 Task: Enable the option In-app notifications in Job application updates.
Action: Mouse moved to (934, 128)
Screenshot: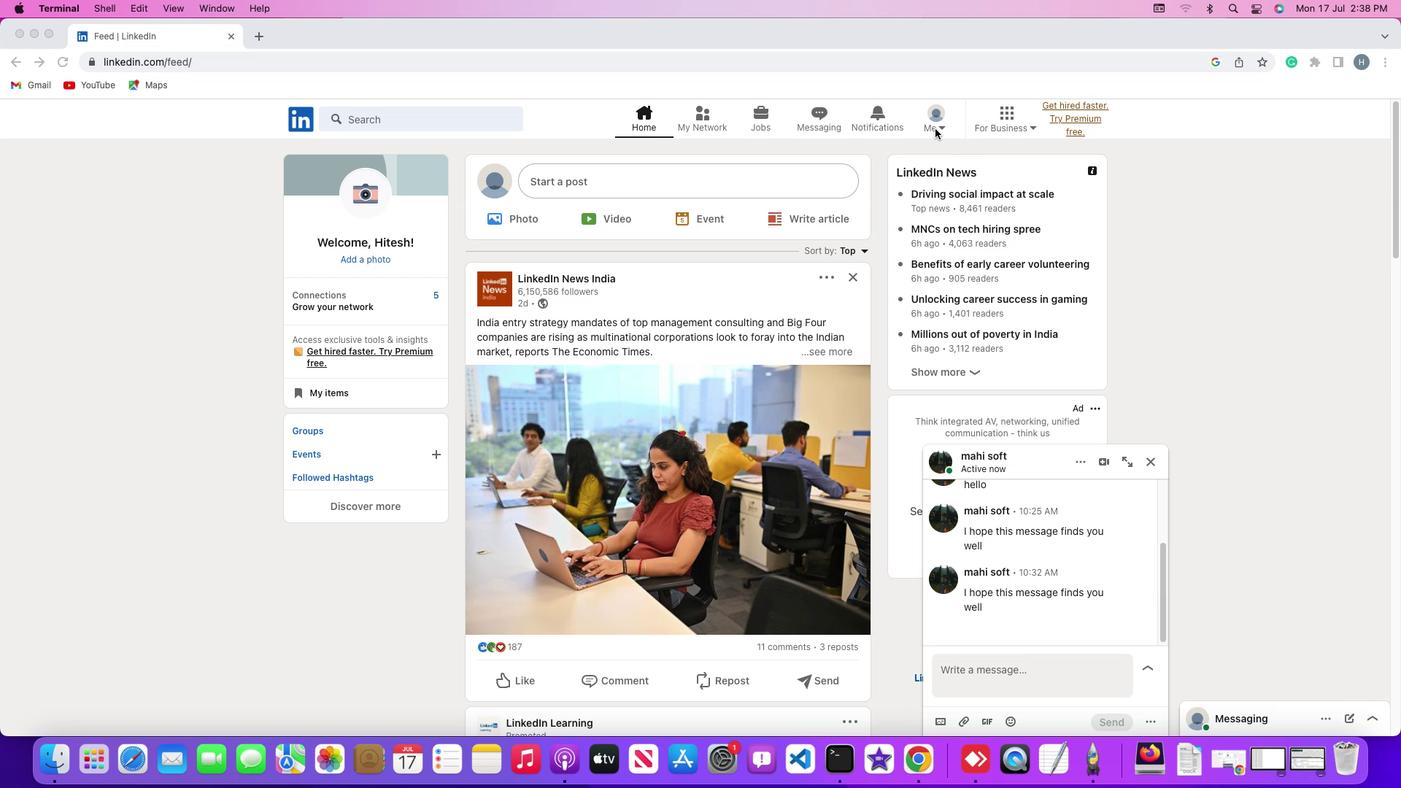 
Action: Mouse pressed left at (934, 128)
Screenshot: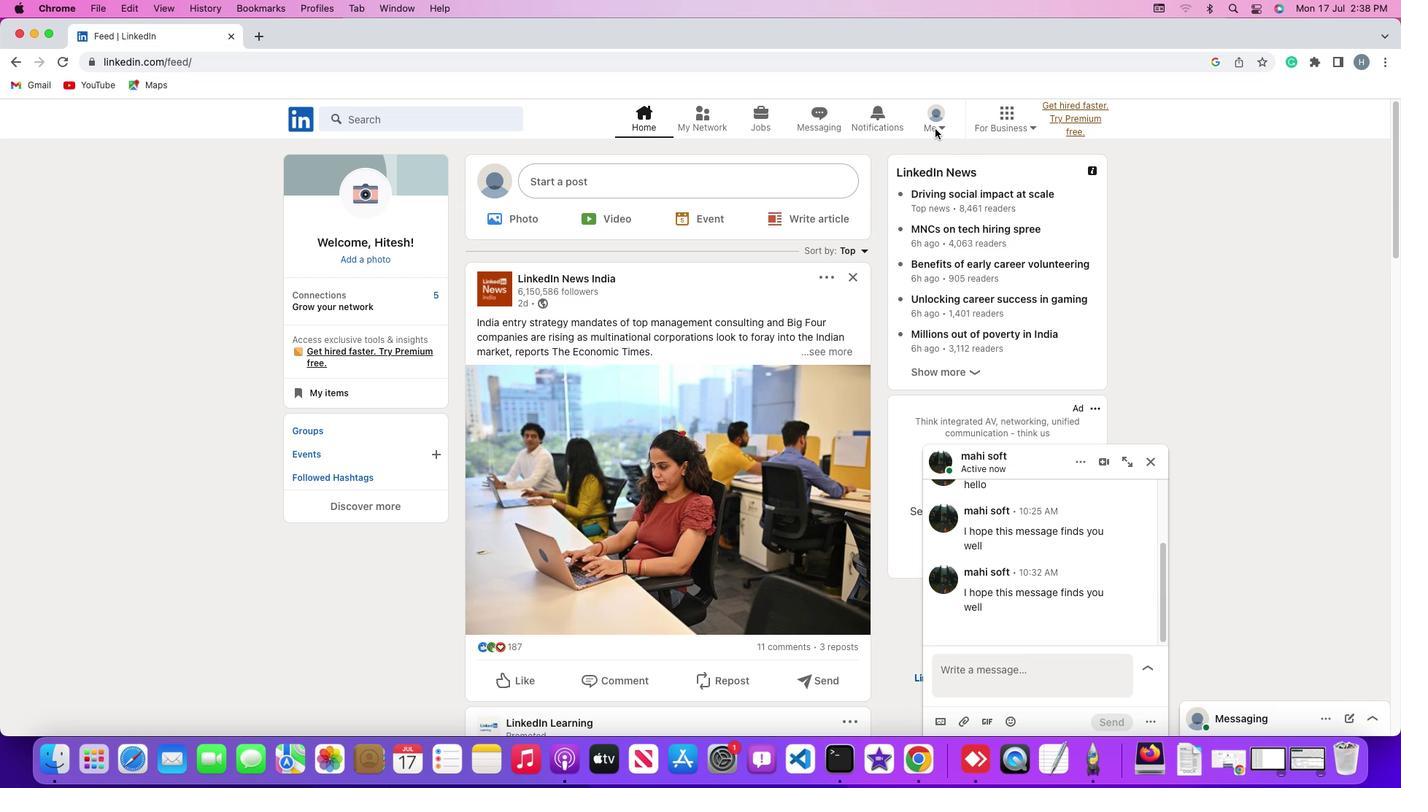 
Action: Mouse moved to (940, 127)
Screenshot: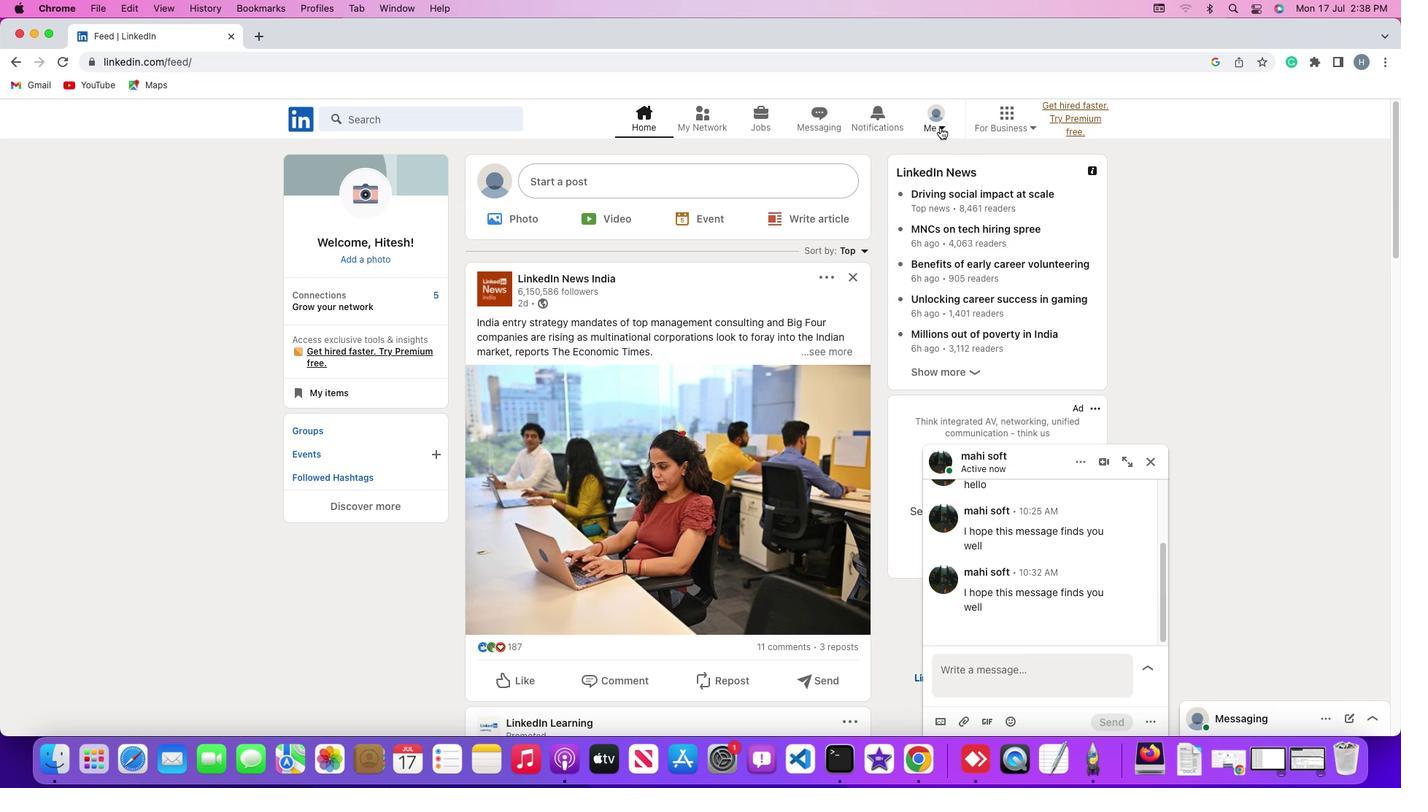 
Action: Mouse pressed left at (940, 127)
Screenshot: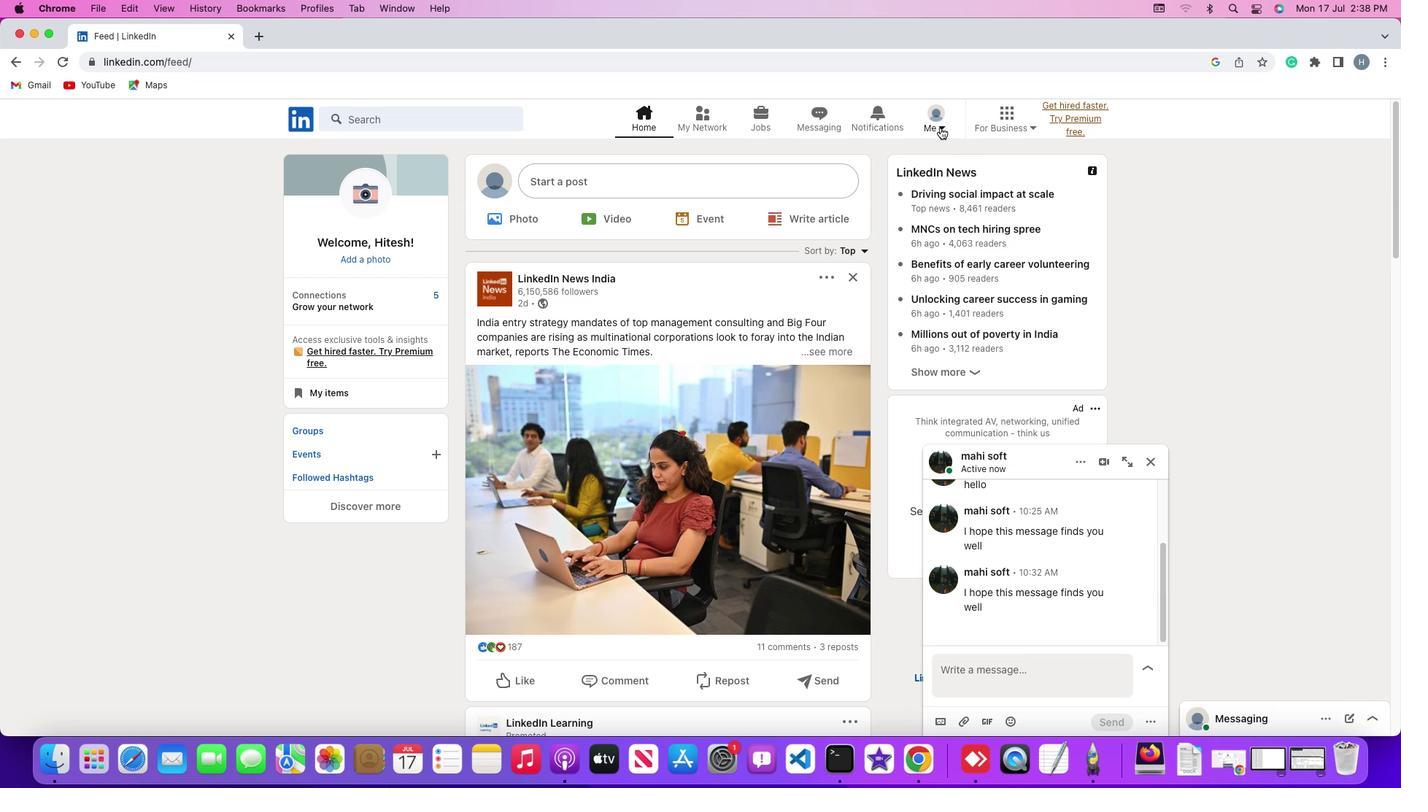 
Action: Mouse moved to (853, 281)
Screenshot: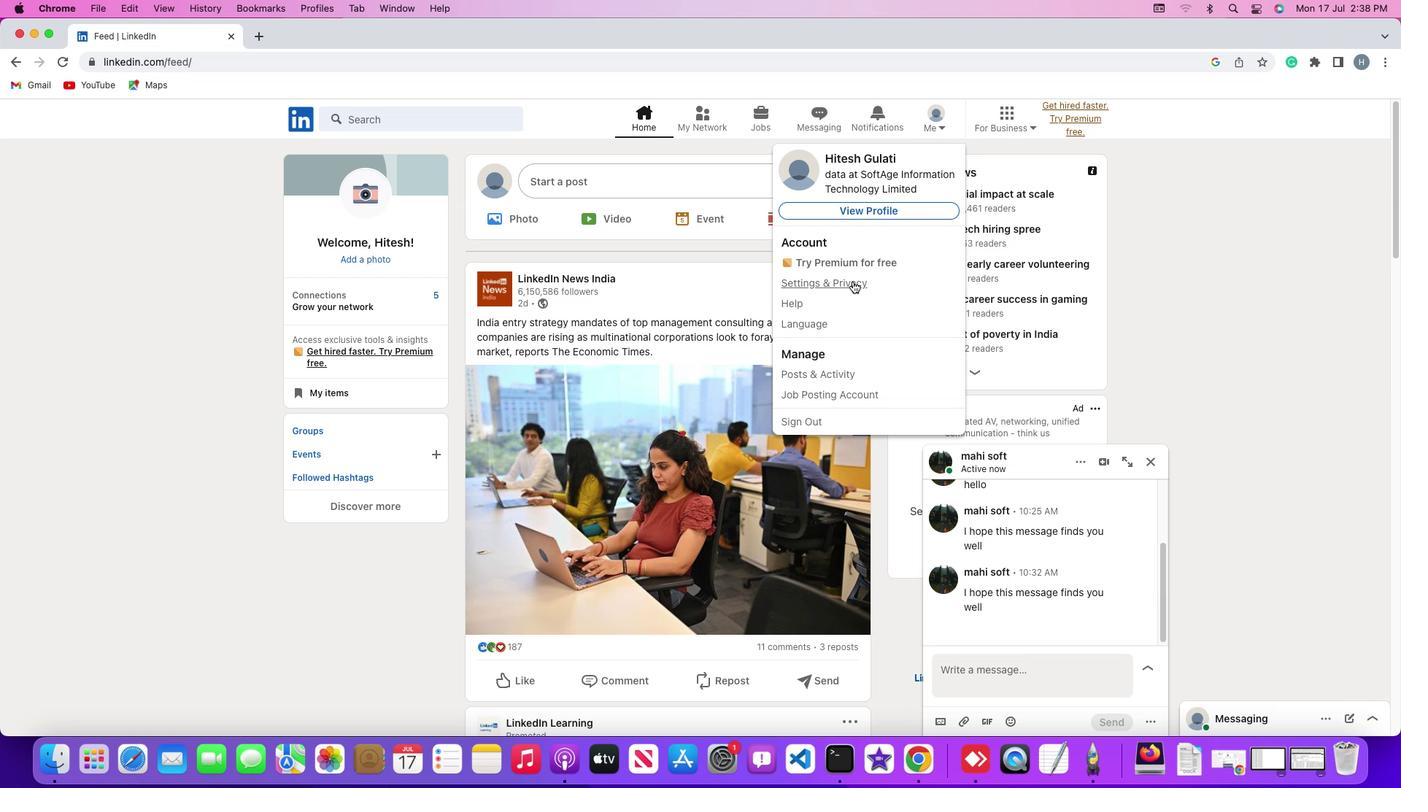 
Action: Mouse pressed left at (853, 281)
Screenshot: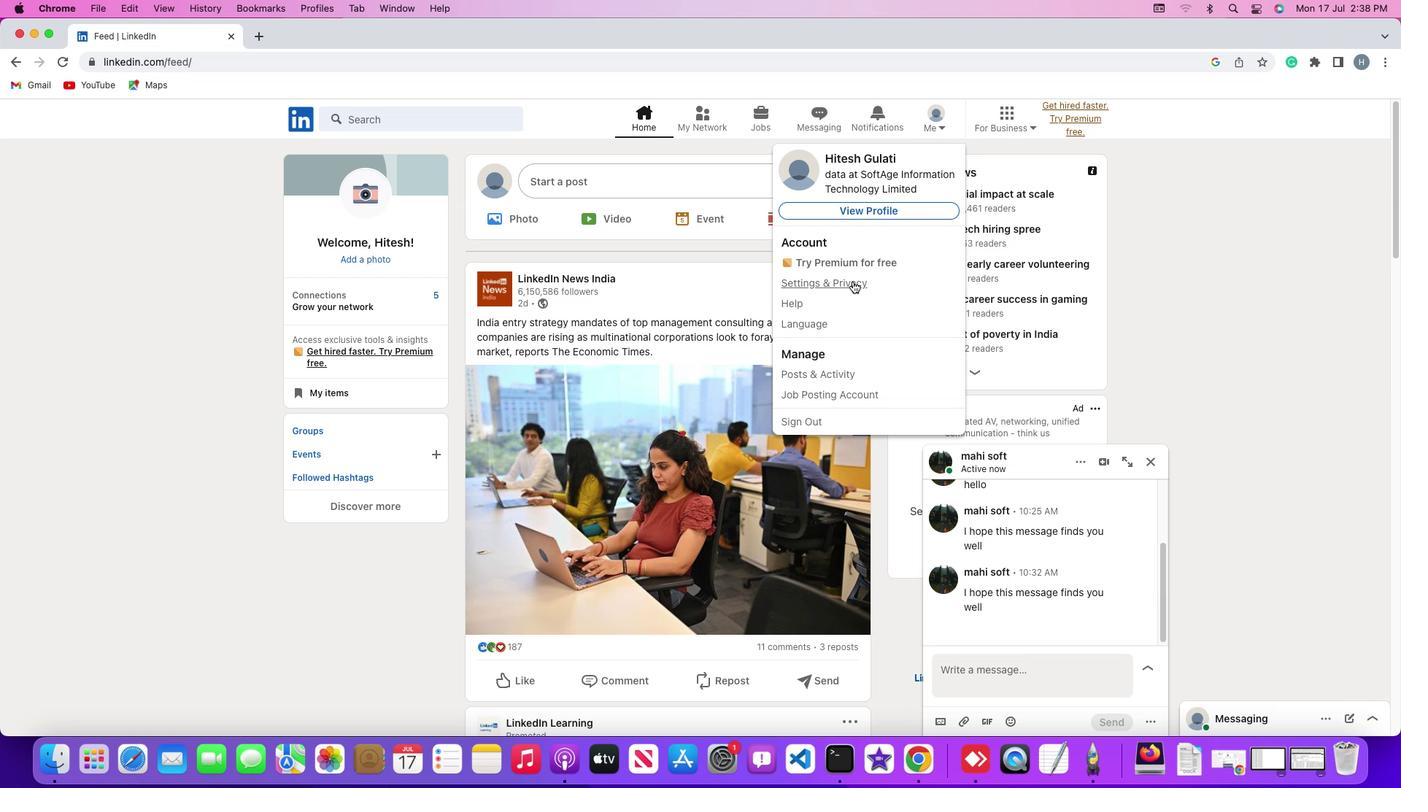 
Action: Mouse moved to (106, 488)
Screenshot: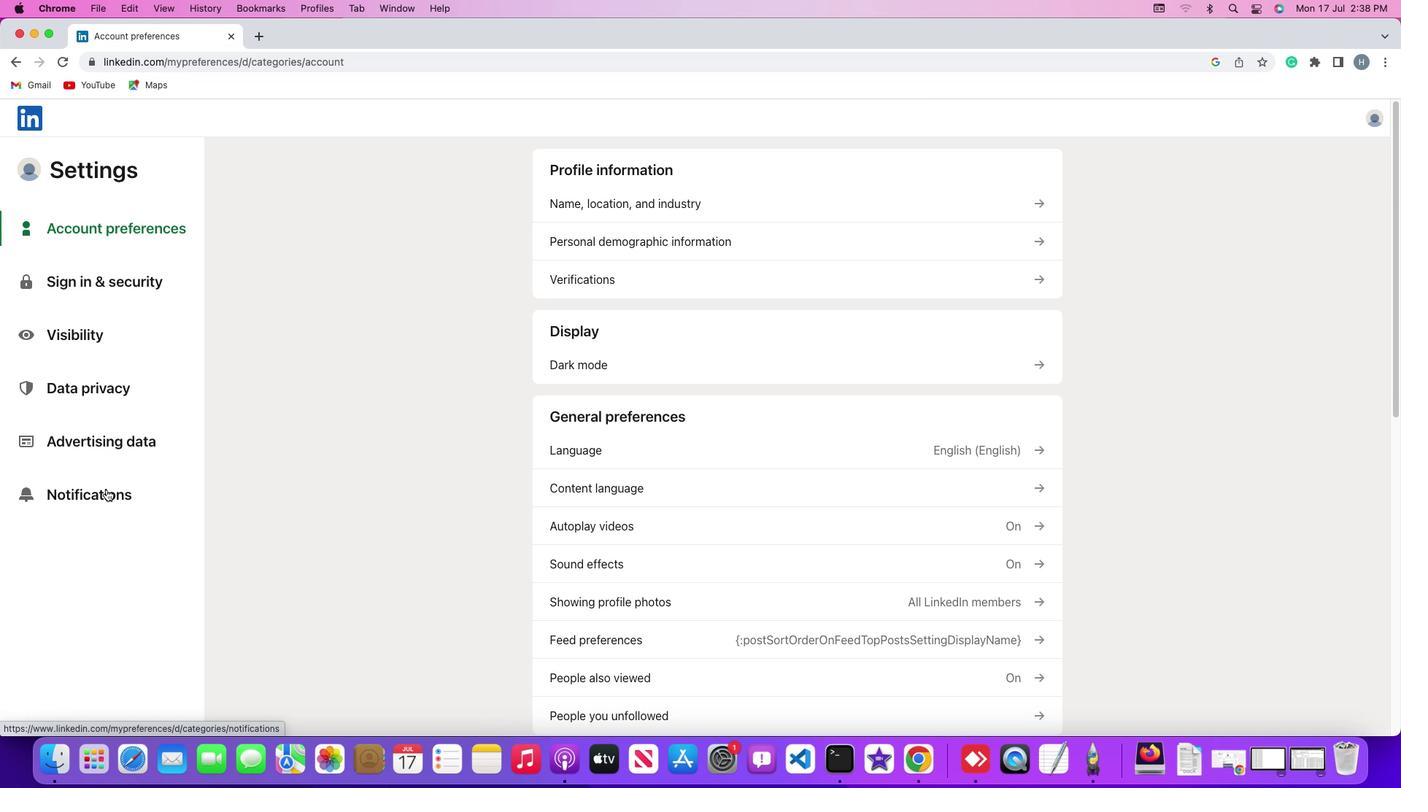 
Action: Mouse pressed left at (106, 488)
Screenshot: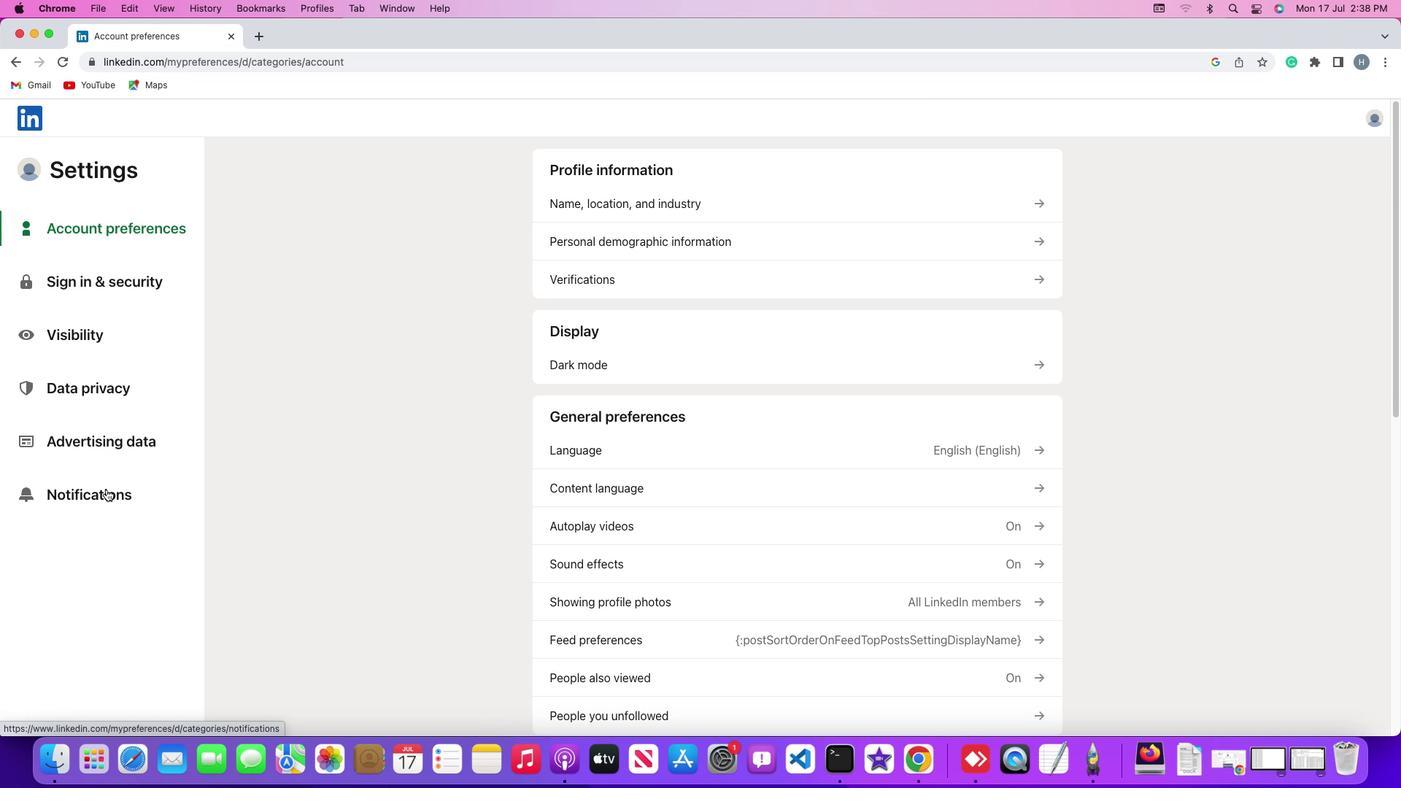 
Action: Mouse moved to (106, 489)
Screenshot: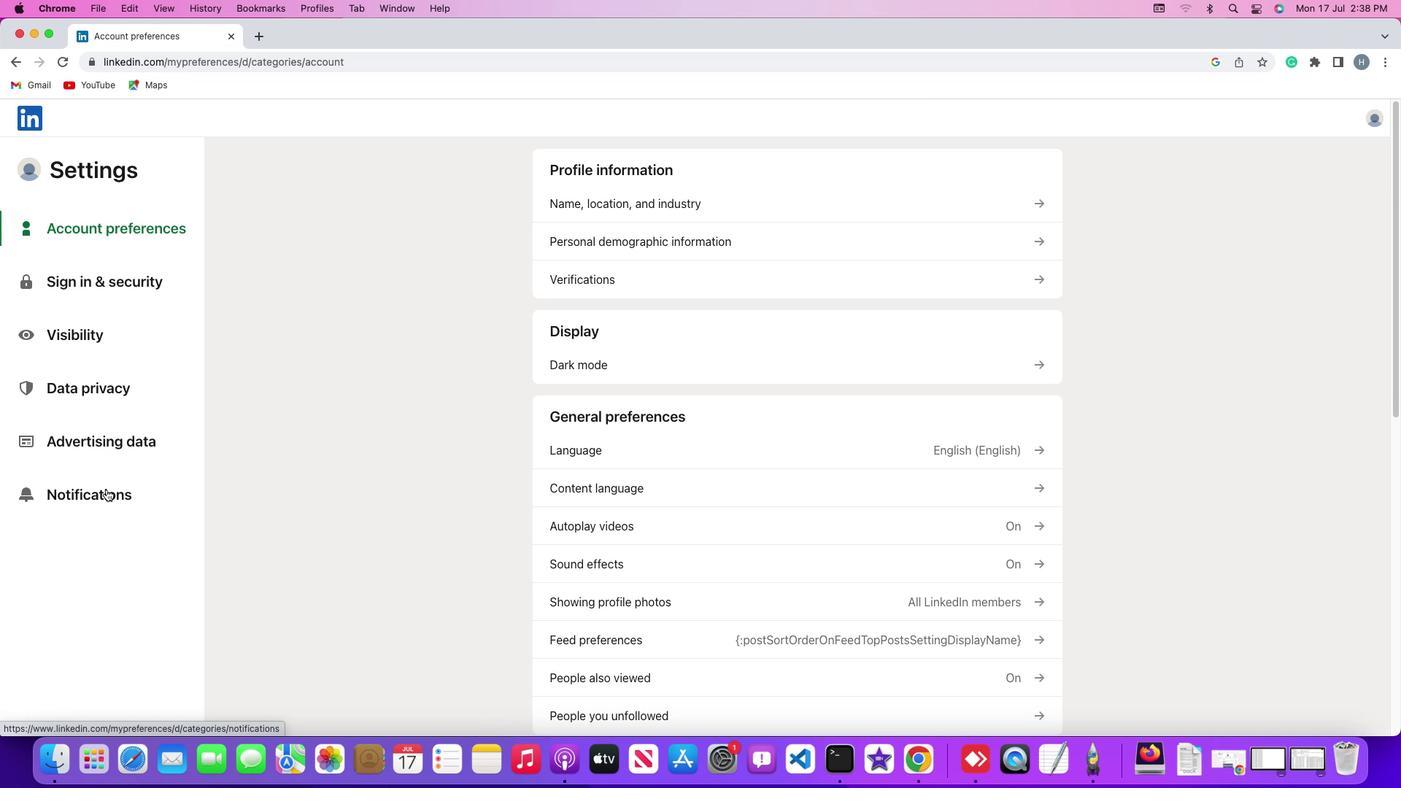 
Action: Mouse pressed left at (106, 489)
Screenshot: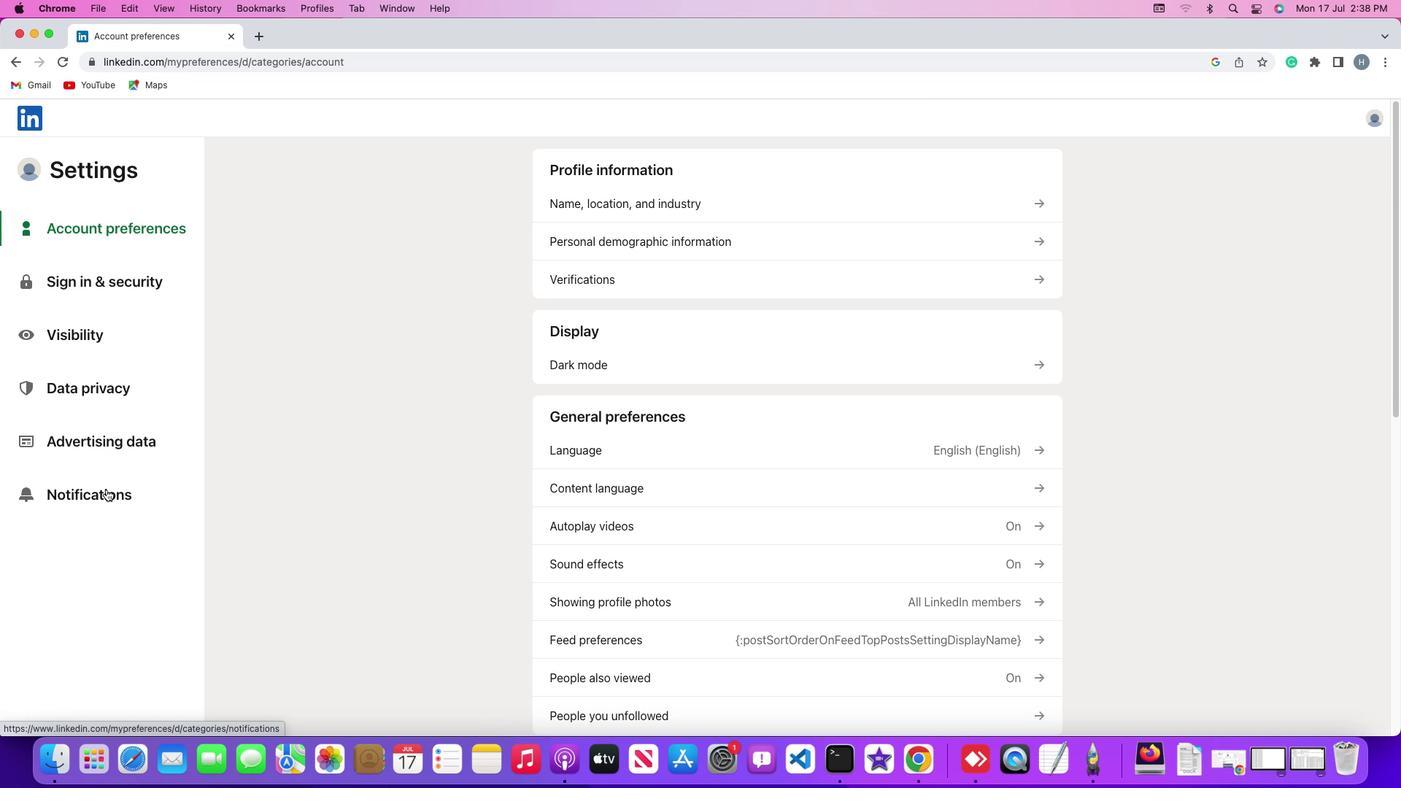 
Action: Mouse moved to (673, 205)
Screenshot: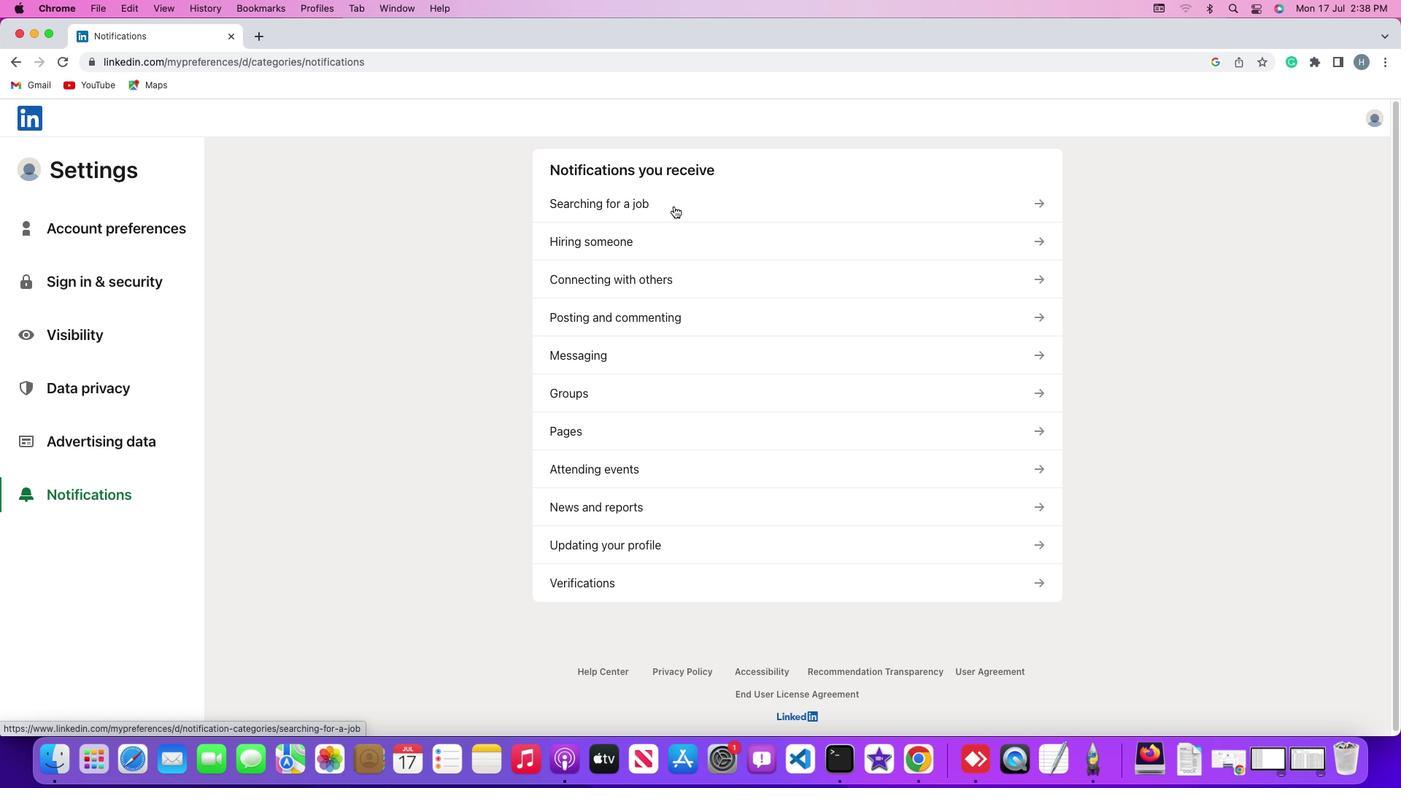 
Action: Mouse pressed left at (673, 205)
Screenshot: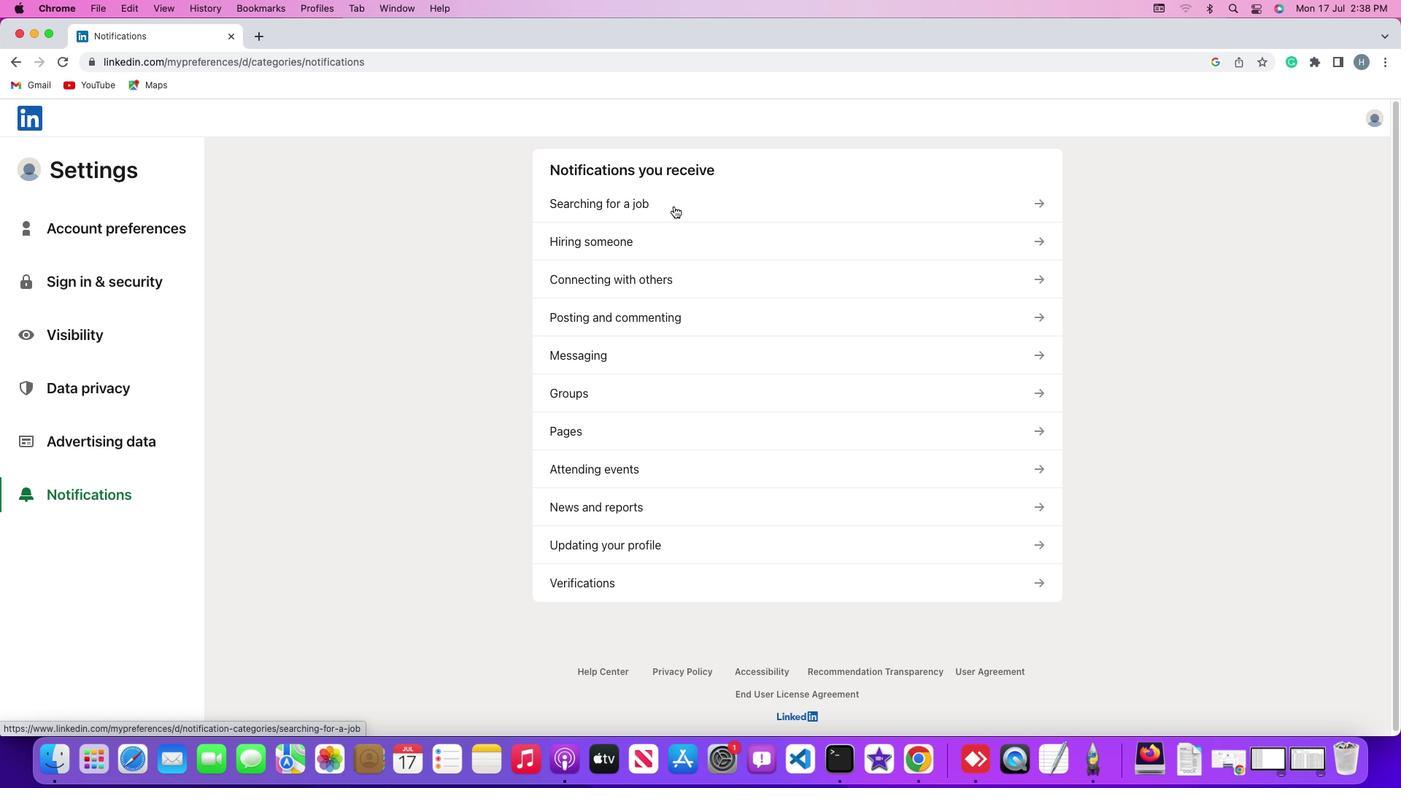 
Action: Mouse moved to (645, 422)
Screenshot: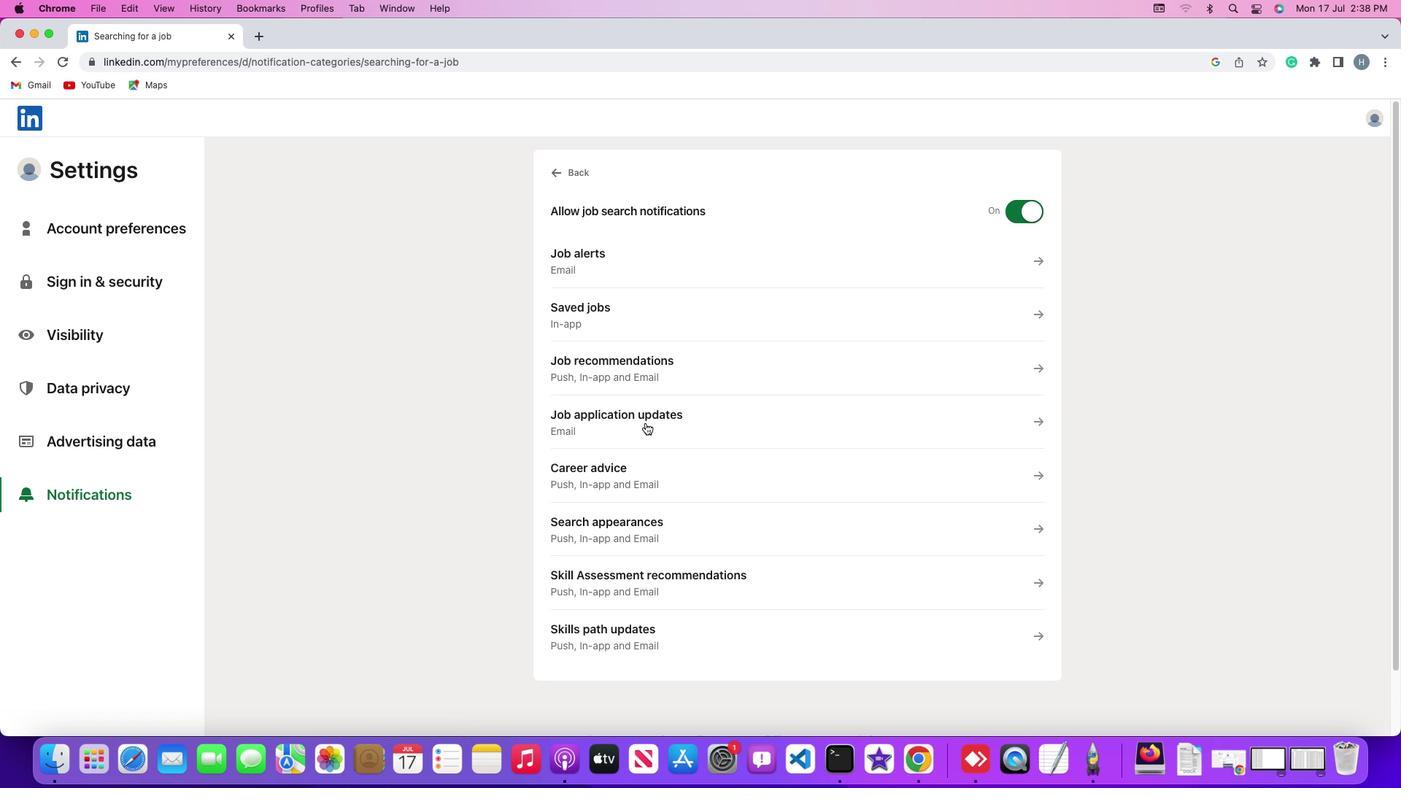 
Action: Mouse pressed left at (645, 422)
Screenshot: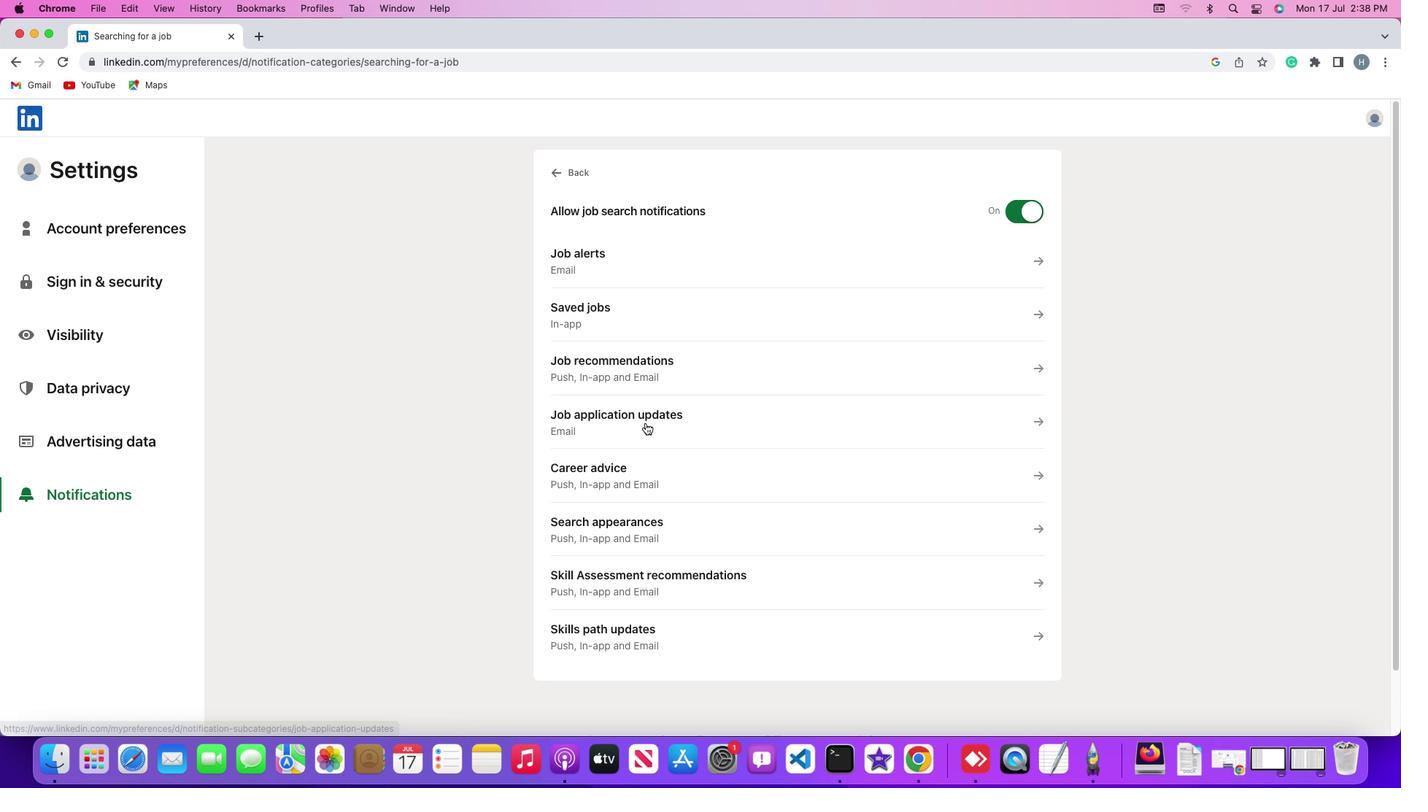
Action: Mouse moved to (1025, 296)
Screenshot: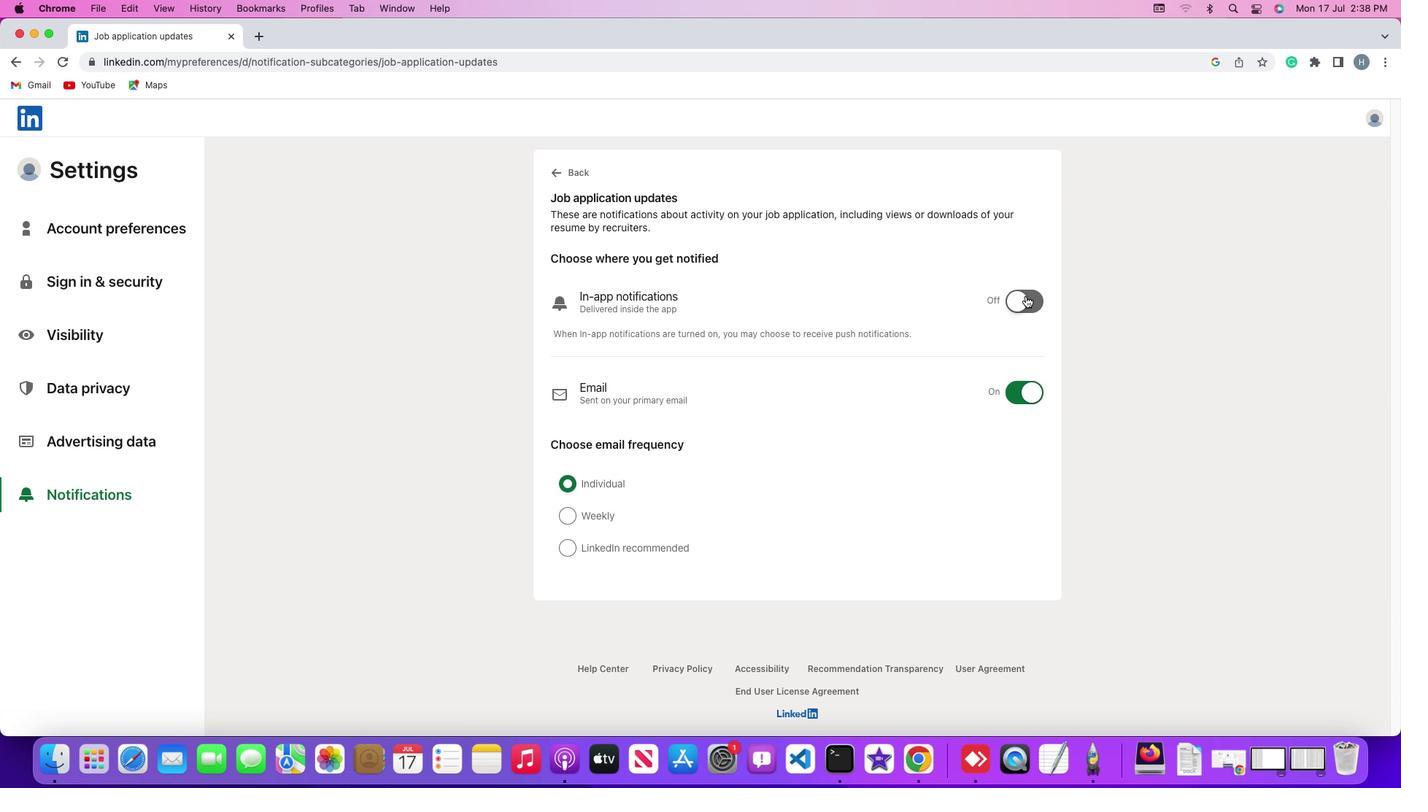 
Action: Mouse pressed left at (1025, 296)
Screenshot: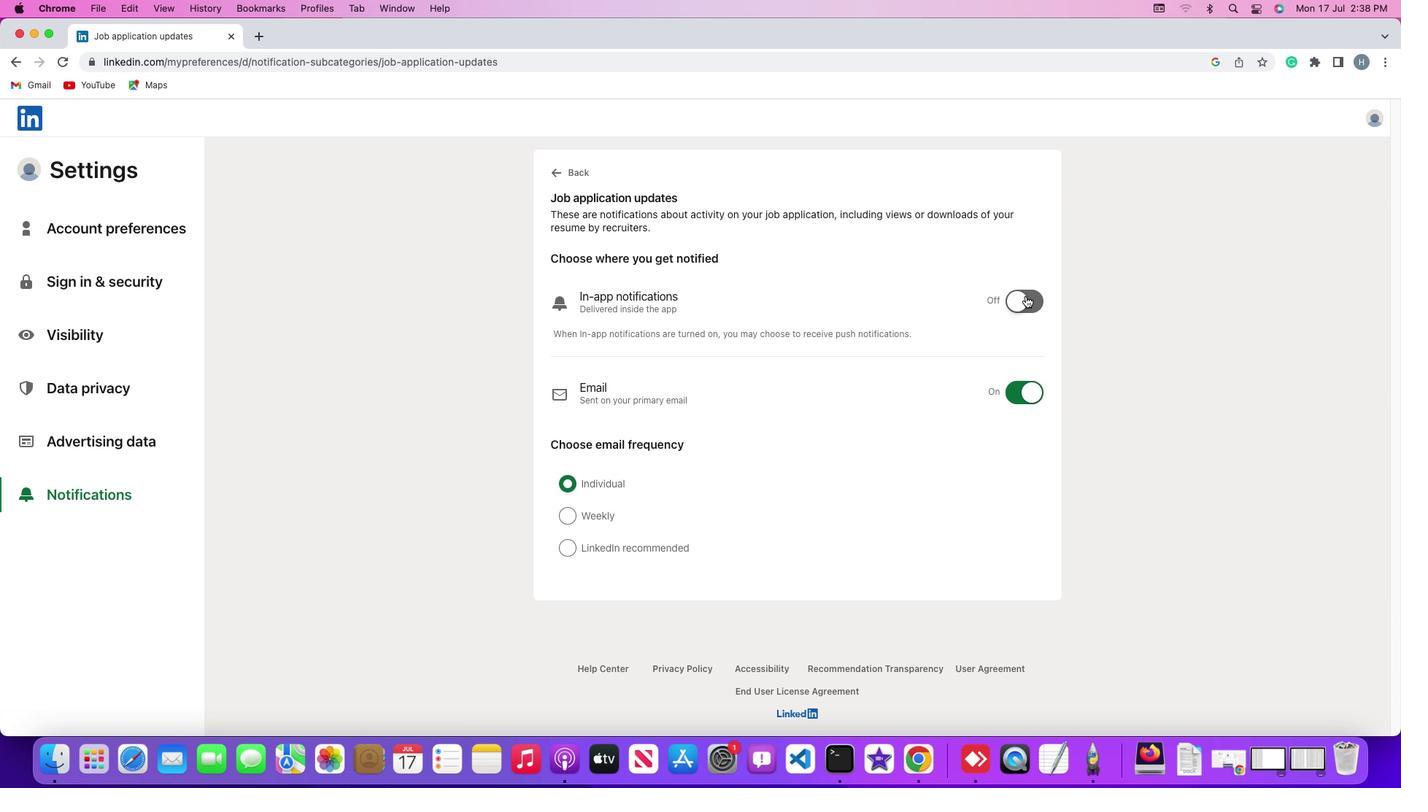 
